 Task: Create a due date automation trigger when advanced on, on the monday of the week a card is due add dates with a complete due date at 11:00 AM.
Action: Mouse moved to (866, 98)
Screenshot: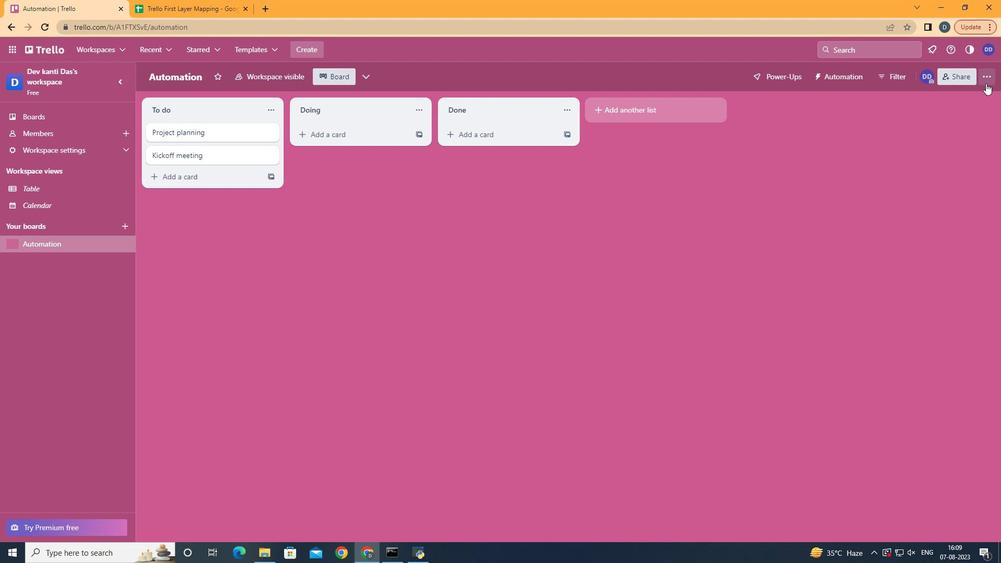 
Action: Mouse pressed left at (866, 98)
Screenshot: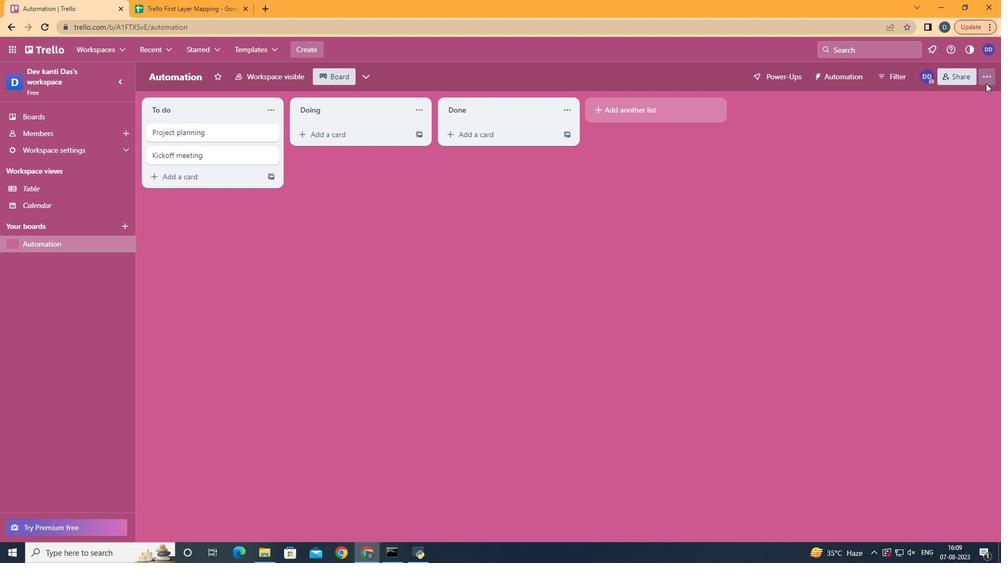 
Action: Mouse moved to (782, 237)
Screenshot: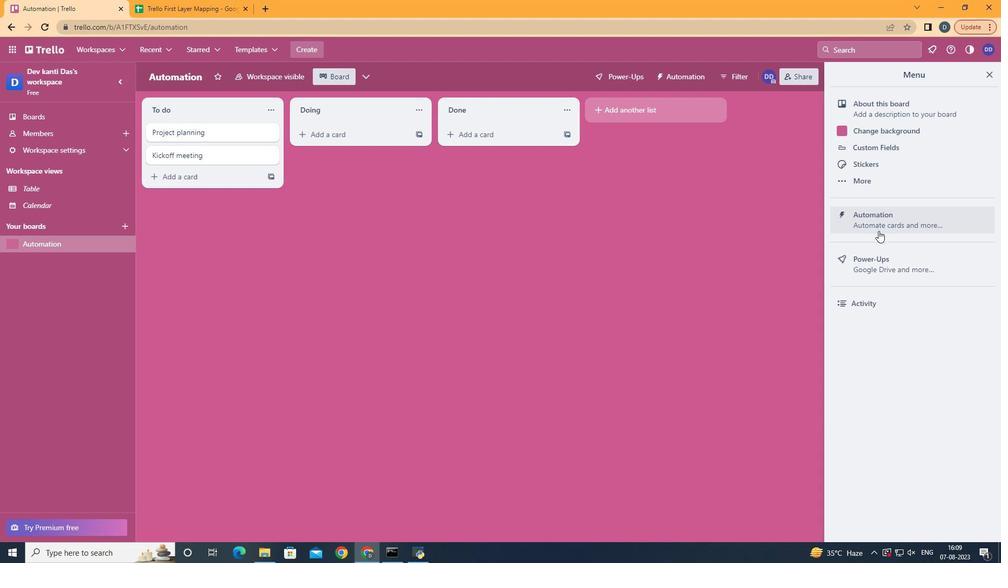 
Action: Mouse pressed left at (782, 237)
Screenshot: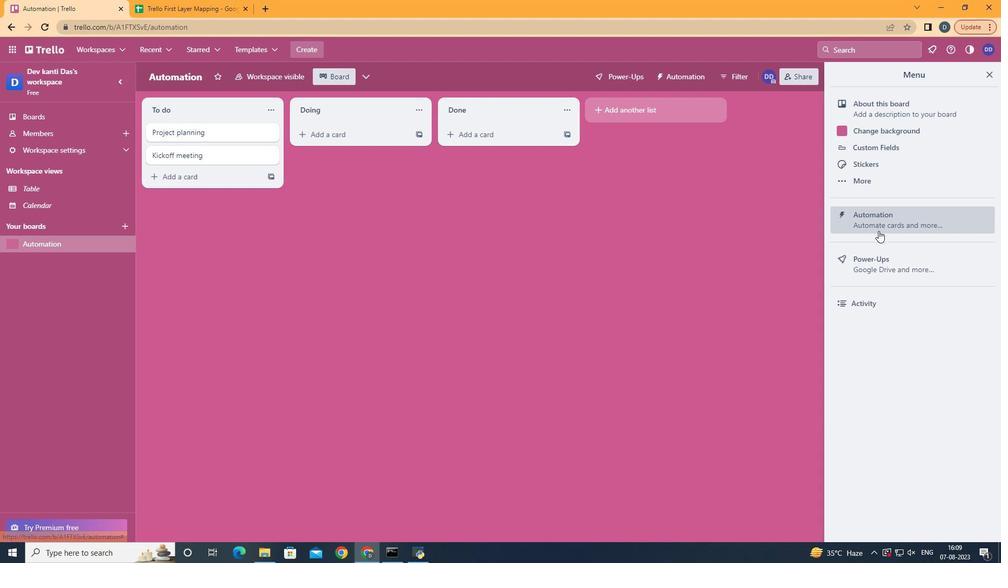 
Action: Mouse moved to (246, 216)
Screenshot: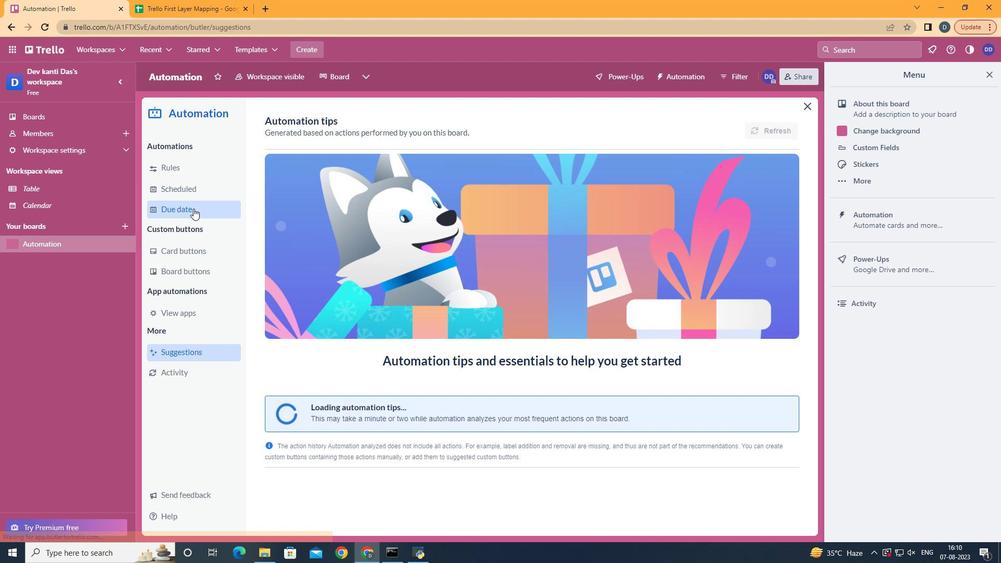 
Action: Mouse pressed left at (246, 216)
Screenshot: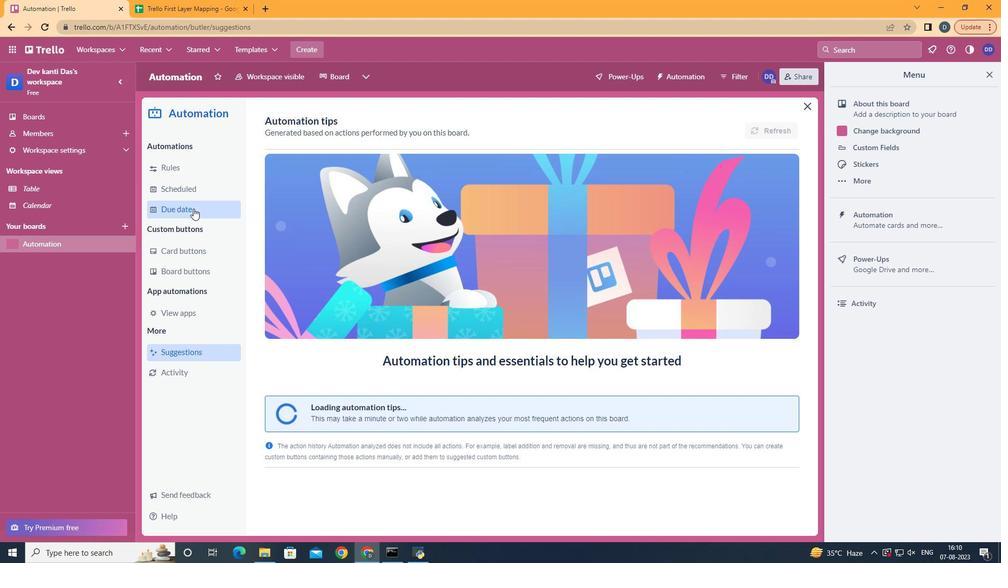 
Action: Mouse moved to (666, 140)
Screenshot: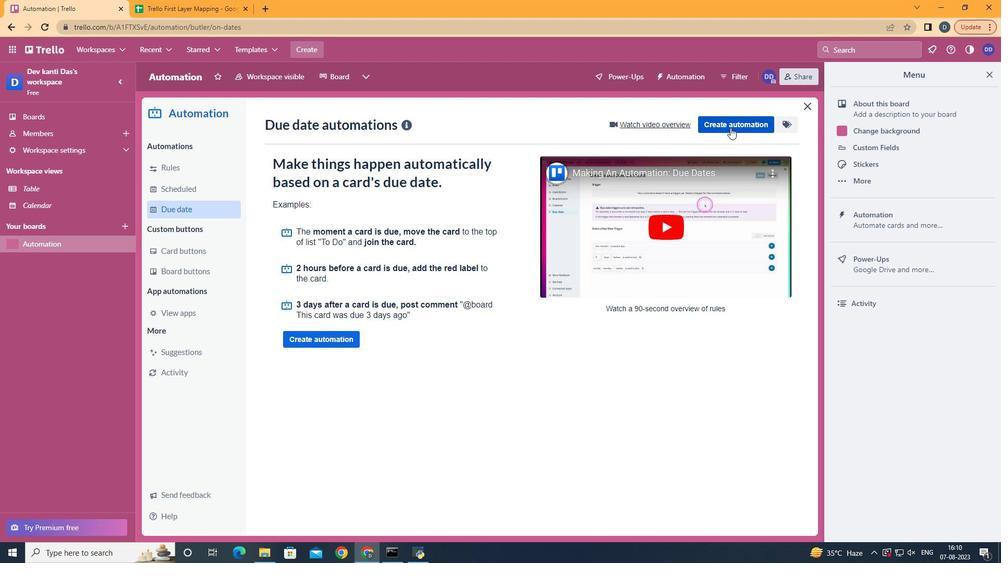 
Action: Mouse pressed left at (666, 140)
Screenshot: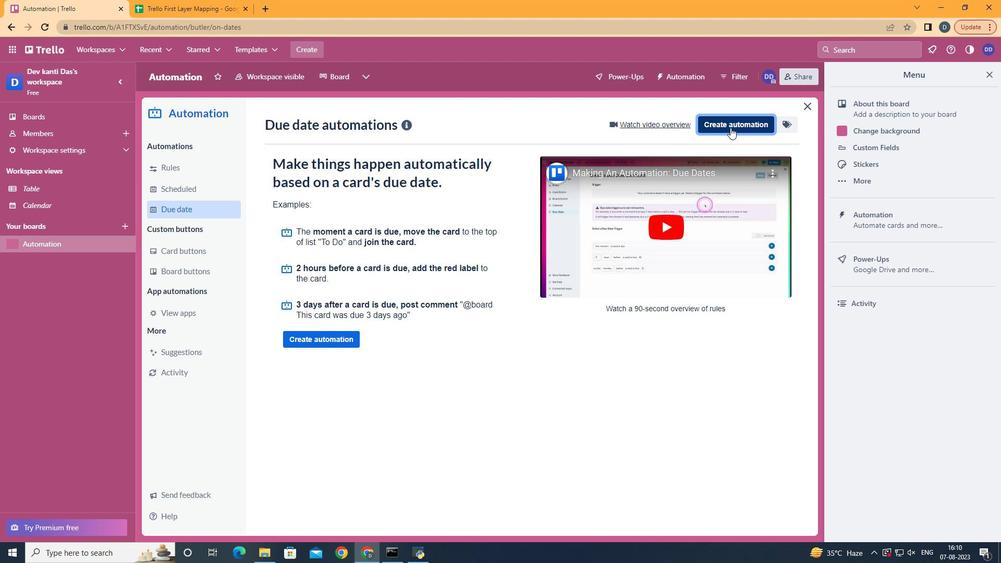 
Action: Mouse moved to (537, 249)
Screenshot: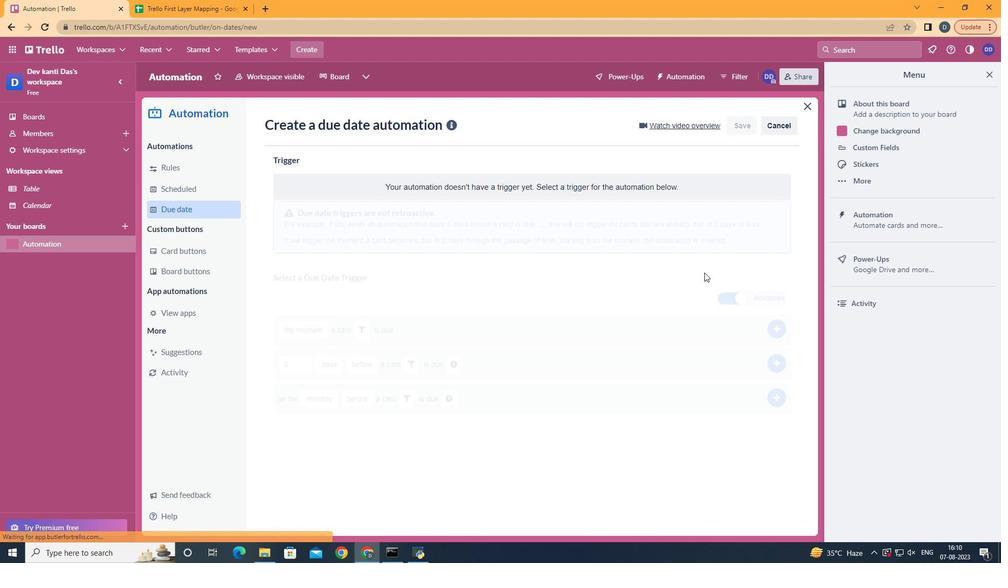 
Action: Mouse pressed left at (529, 235)
Screenshot: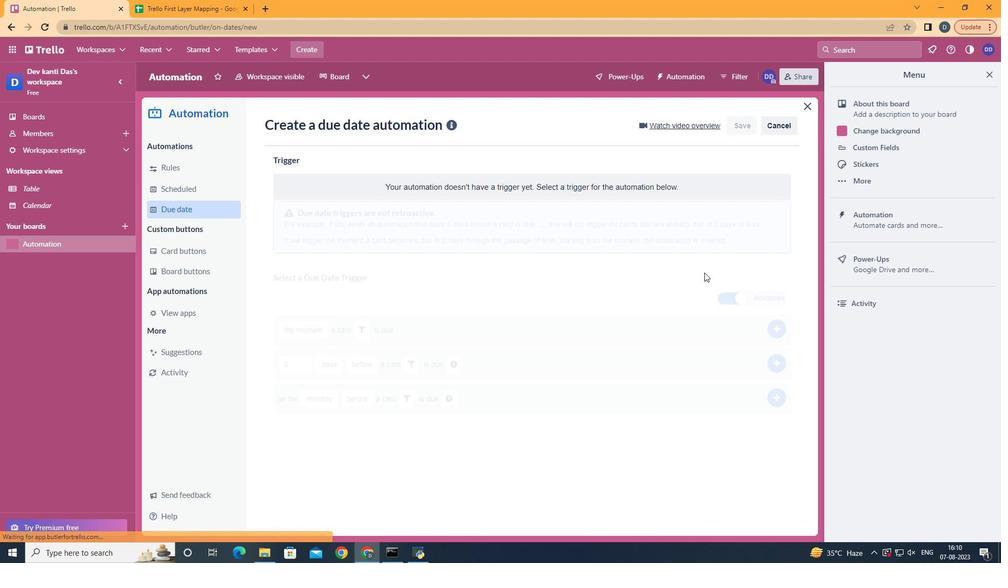 
Action: Mouse moved to (359, 279)
Screenshot: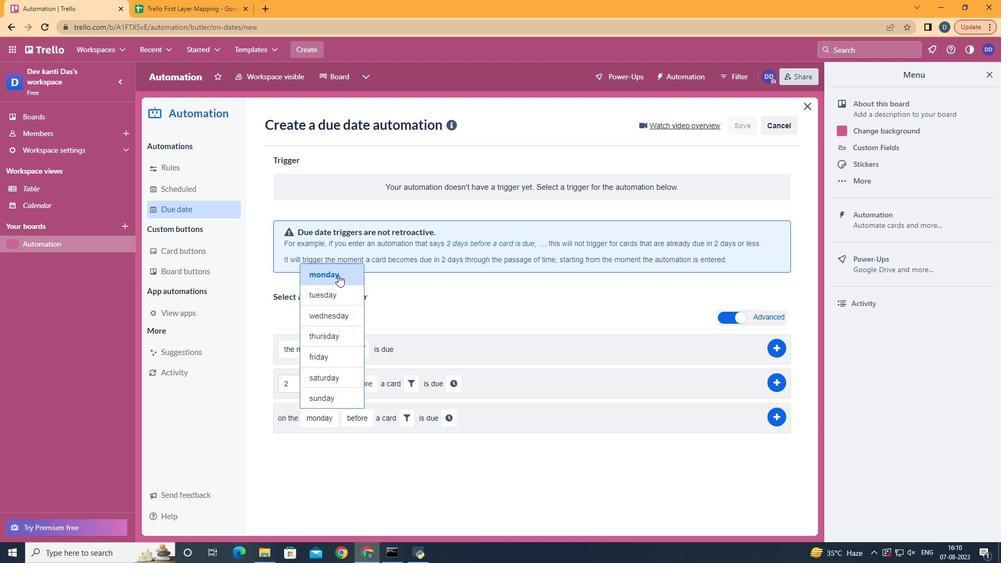 
Action: Mouse pressed left at (359, 279)
Screenshot: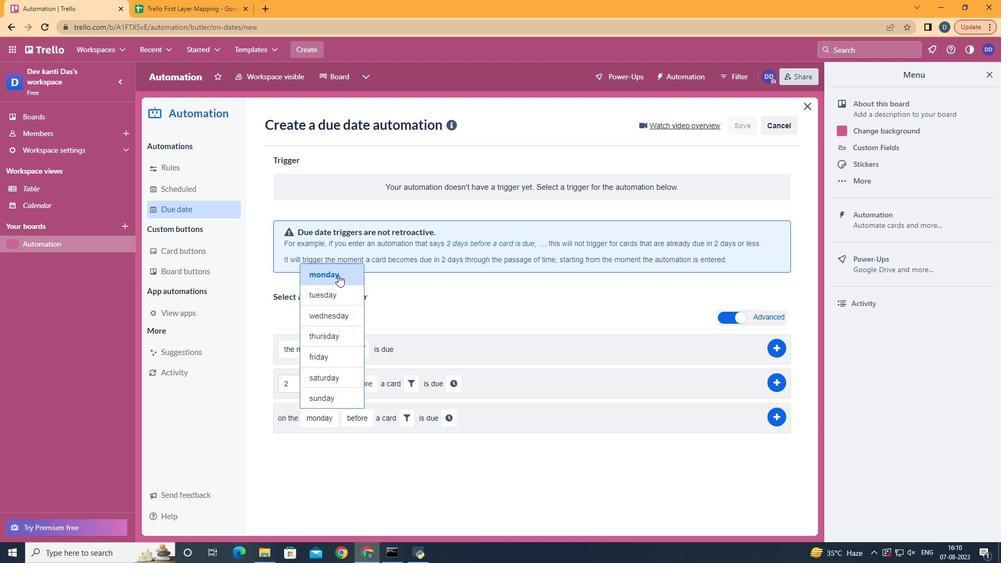 
Action: Mouse moved to (389, 476)
Screenshot: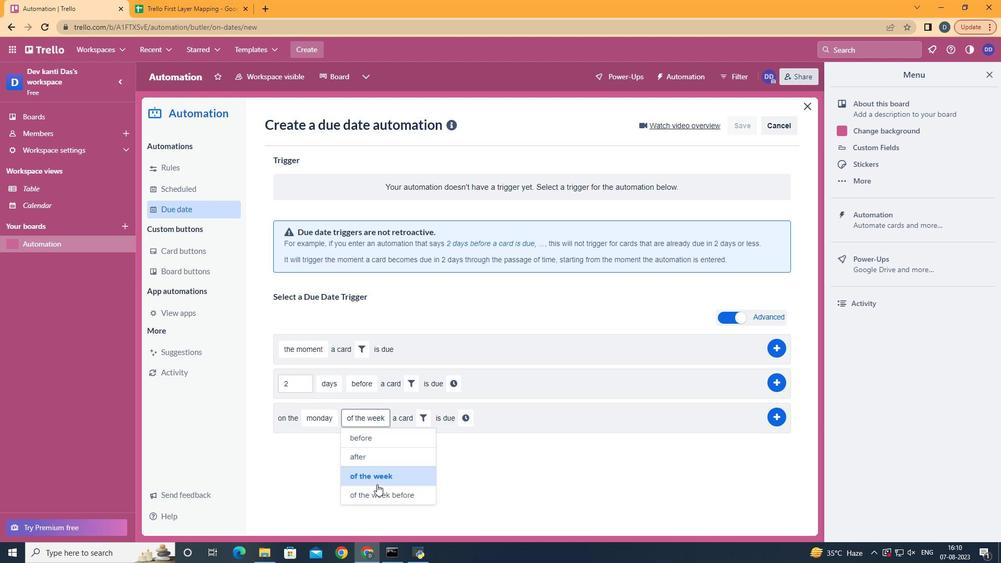 
Action: Mouse pressed left at (389, 476)
Screenshot: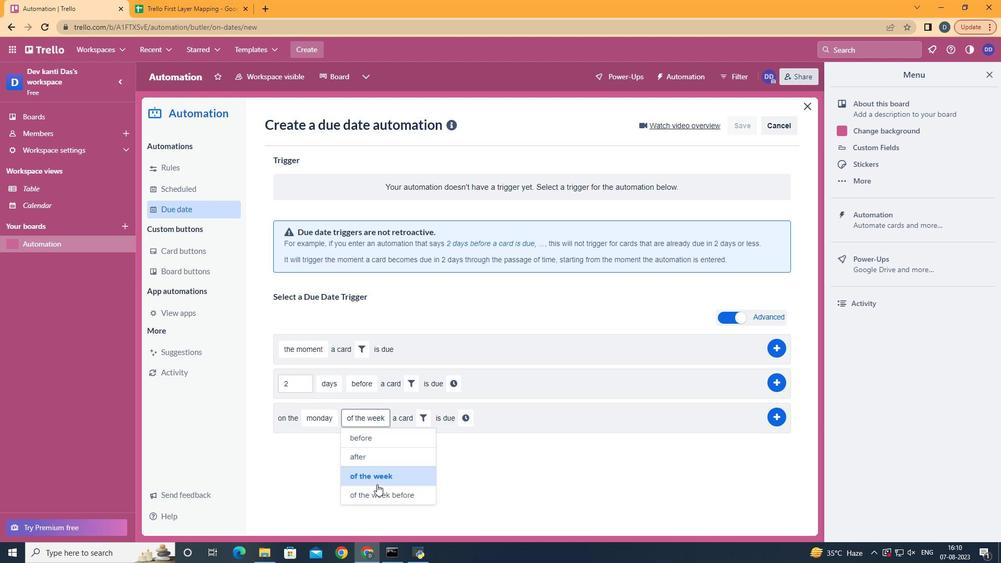 
Action: Mouse moved to (427, 422)
Screenshot: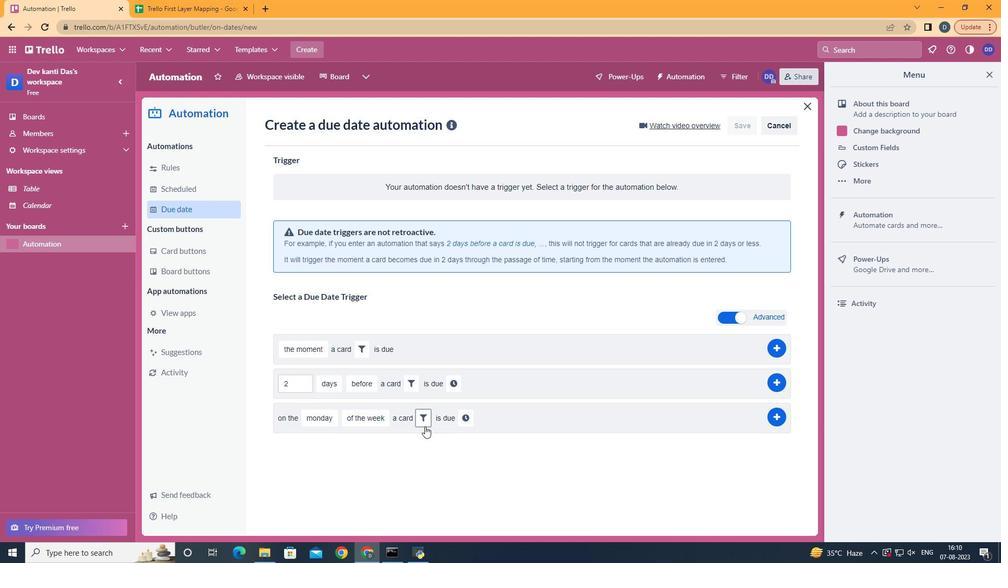
Action: Mouse pressed left at (427, 422)
Screenshot: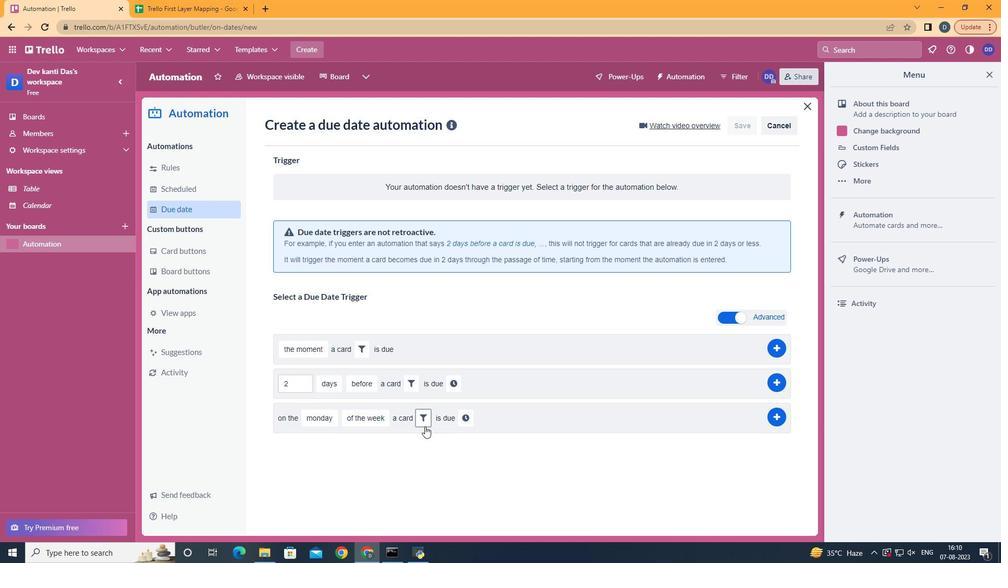 
Action: Mouse moved to (465, 439)
Screenshot: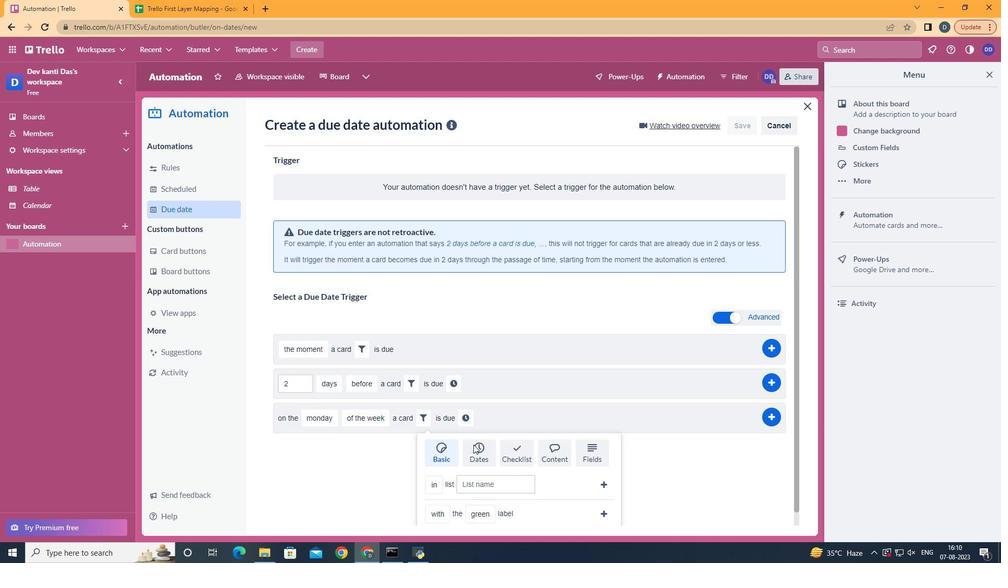 
Action: Mouse pressed left at (465, 439)
Screenshot: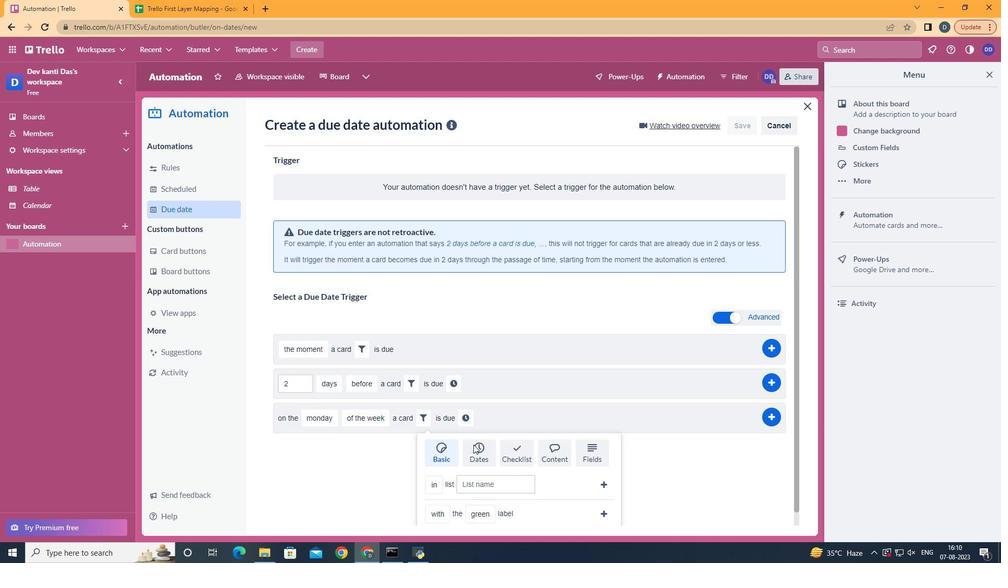 
Action: Mouse moved to (467, 439)
Screenshot: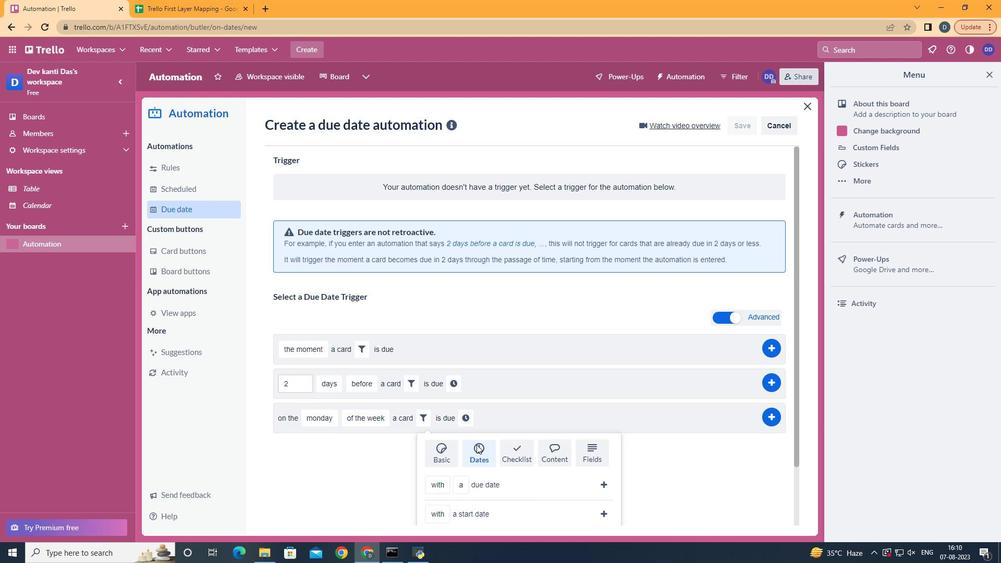 
Action: Mouse scrolled (467, 439) with delta (0, 0)
Screenshot: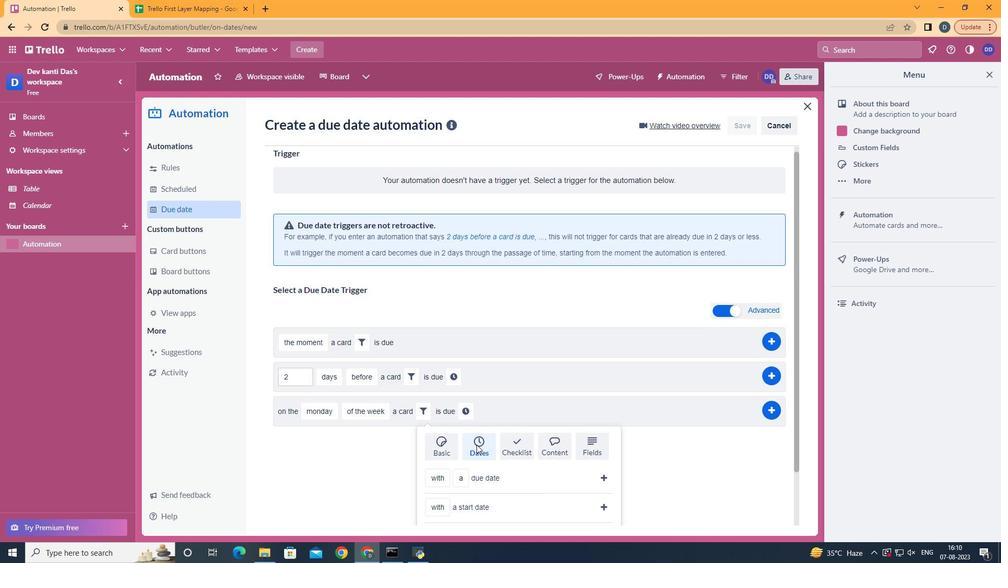 
Action: Mouse scrolled (467, 439) with delta (0, 0)
Screenshot: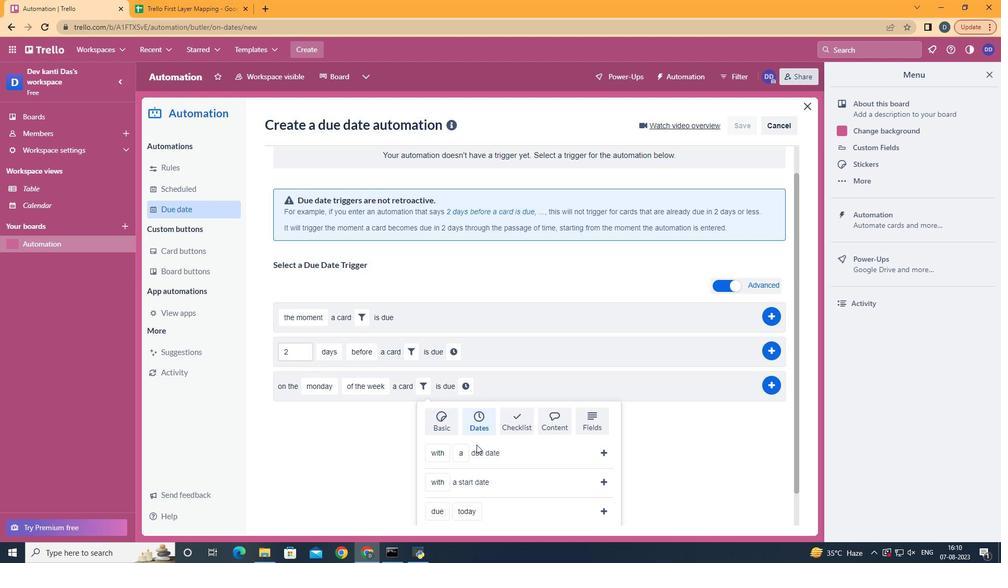 
Action: Mouse scrolled (467, 439) with delta (0, 0)
Screenshot: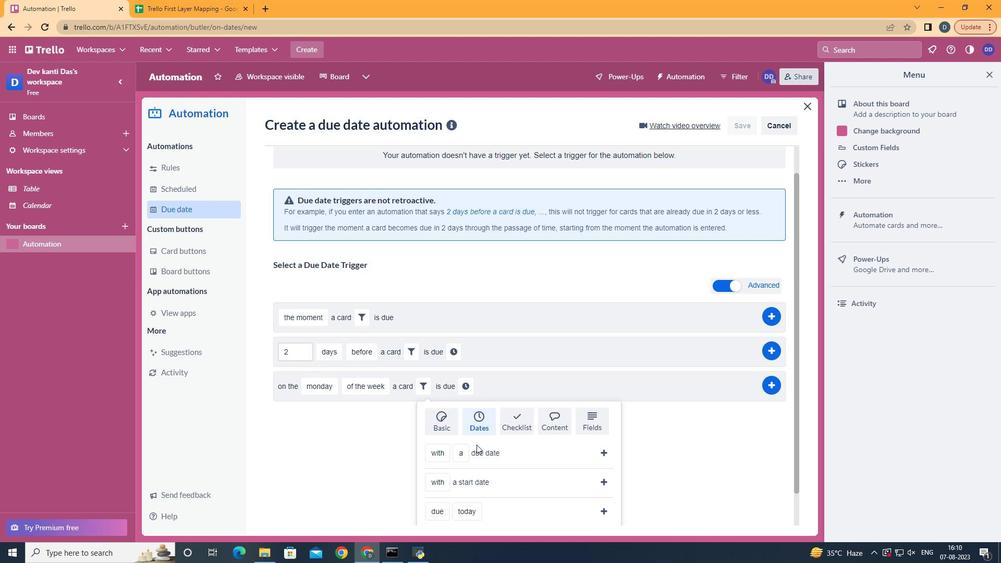 
Action: Mouse moved to (444, 433)
Screenshot: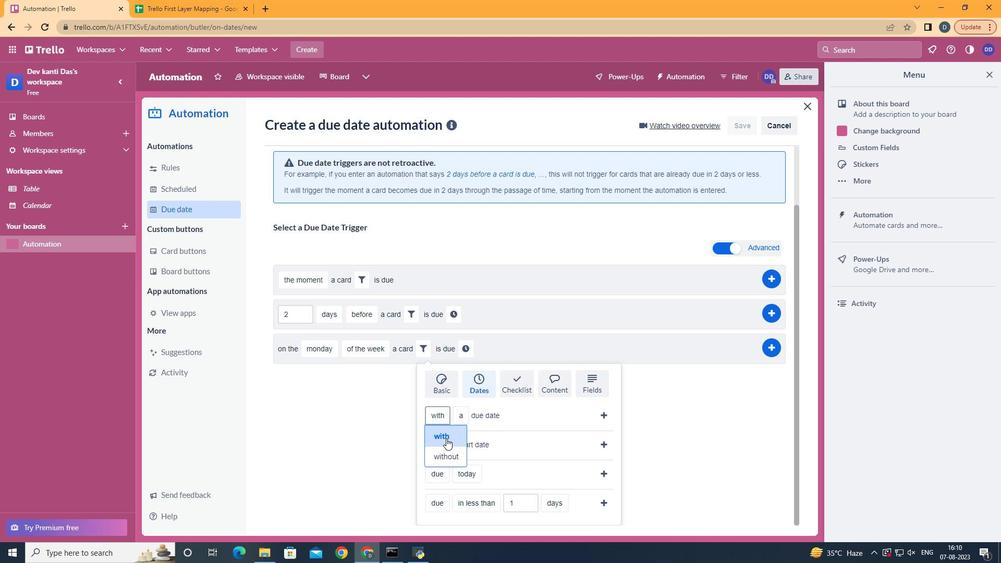 
Action: Mouse pressed left at (444, 433)
Screenshot: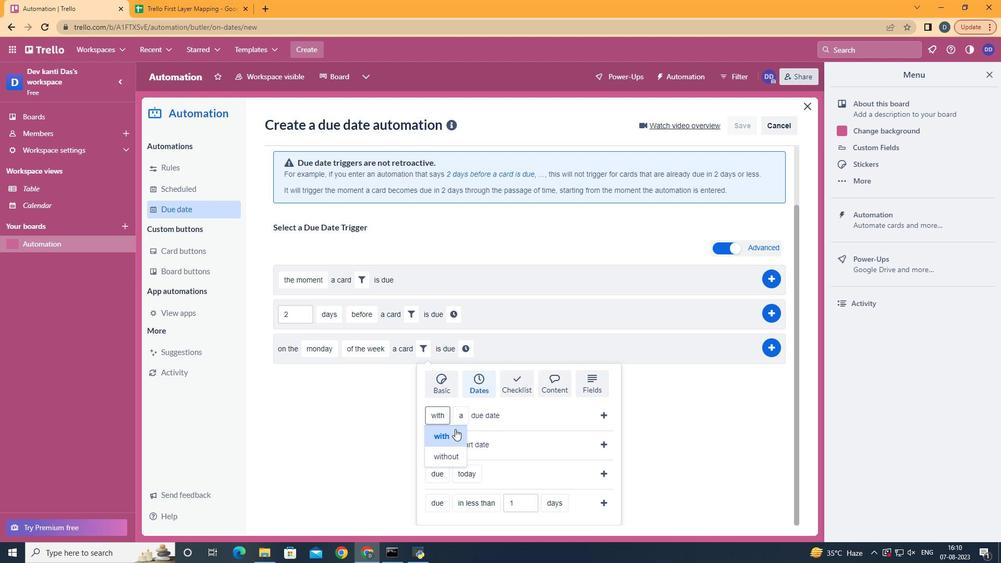 
Action: Mouse moved to (469, 453)
Screenshot: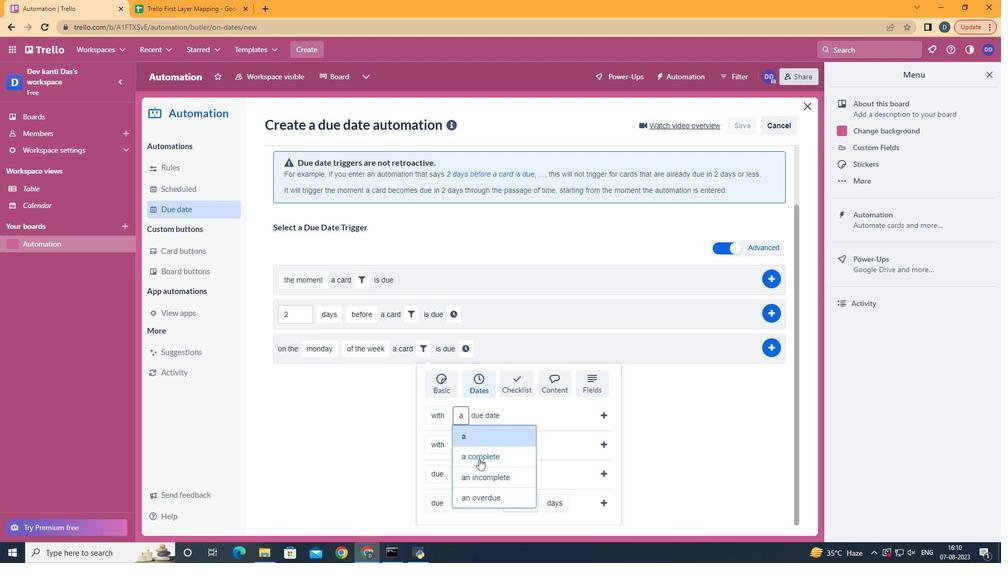 
Action: Mouse pressed left at (469, 453)
Screenshot: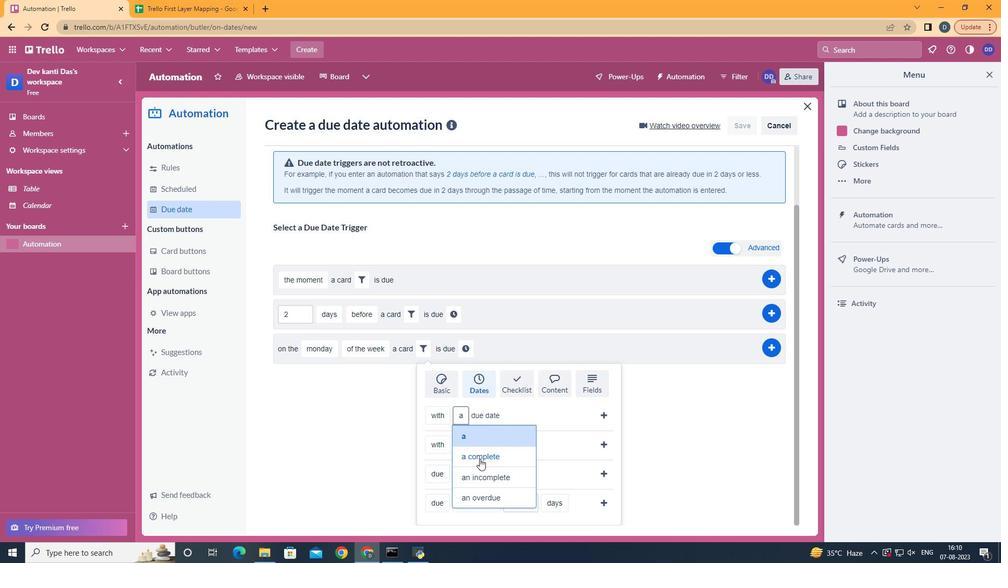
Action: Mouse moved to (568, 411)
Screenshot: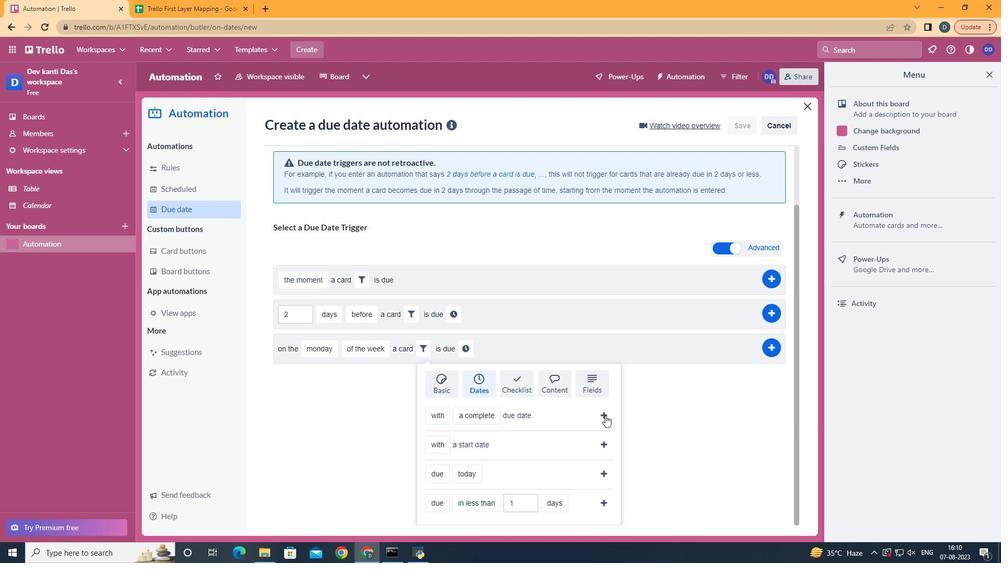 
Action: Mouse pressed left at (568, 411)
Screenshot: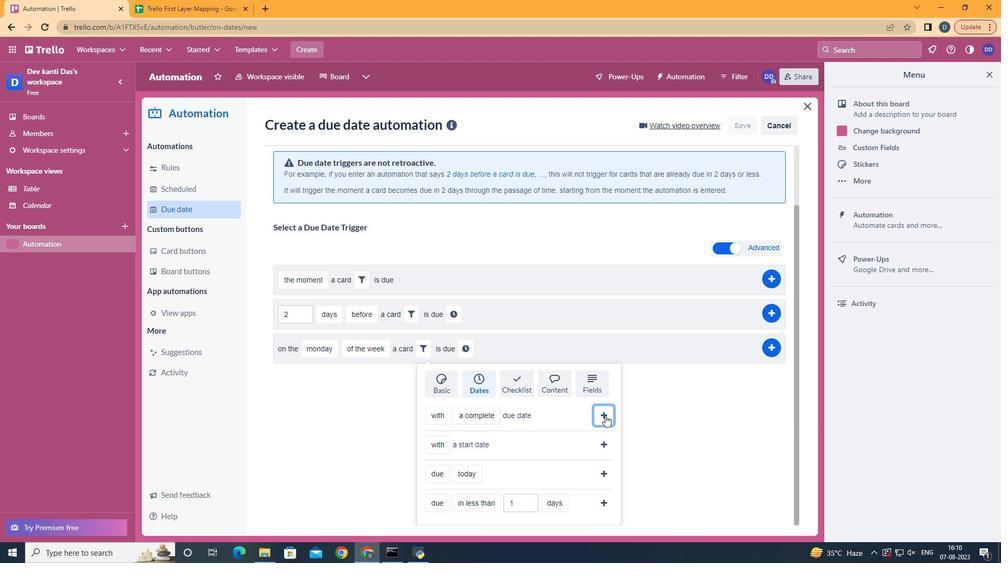 
Action: Mouse moved to (540, 409)
Screenshot: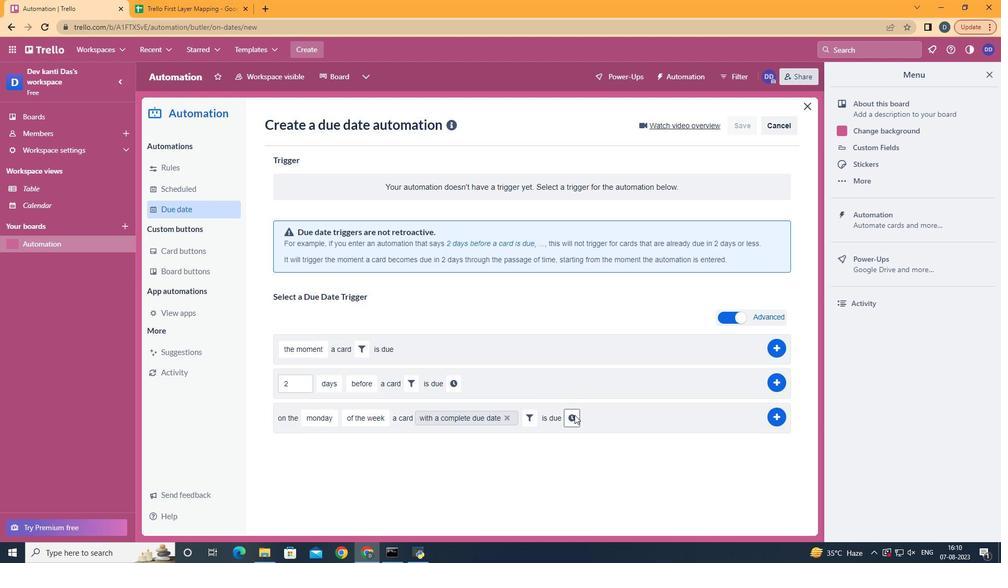 
Action: Mouse pressed left at (540, 409)
Screenshot: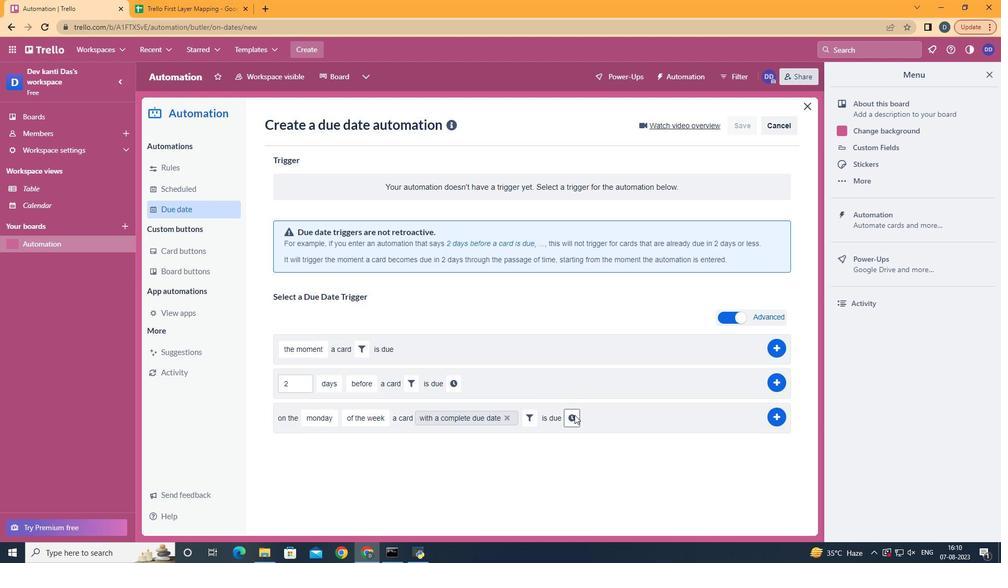 
Action: Mouse moved to (561, 419)
Screenshot: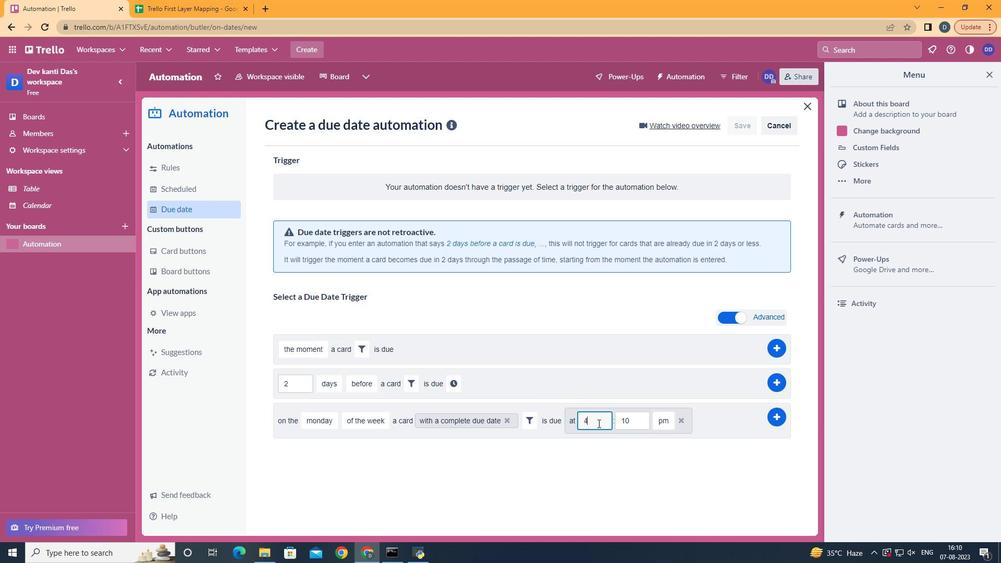 
Action: Mouse pressed left at (561, 419)
Screenshot: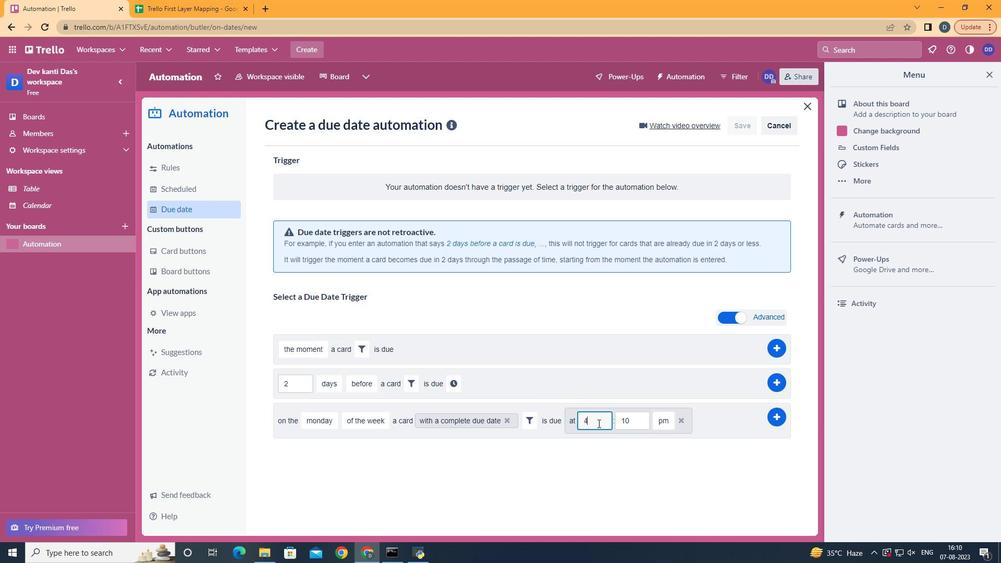 
Action: Mouse moved to (563, 419)
Screenshot: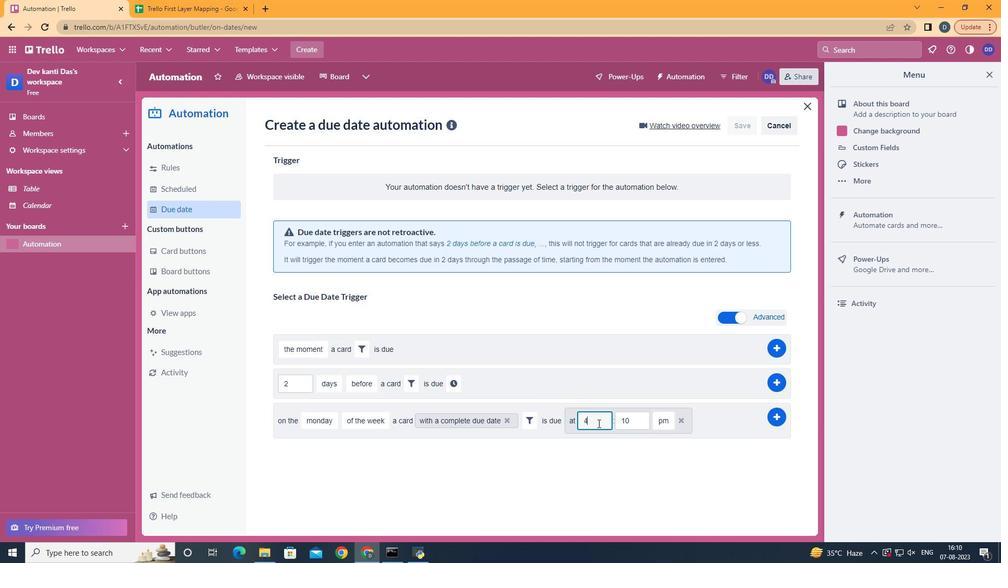 
Action: Key pressed <Key.backspace>11
Screenshot: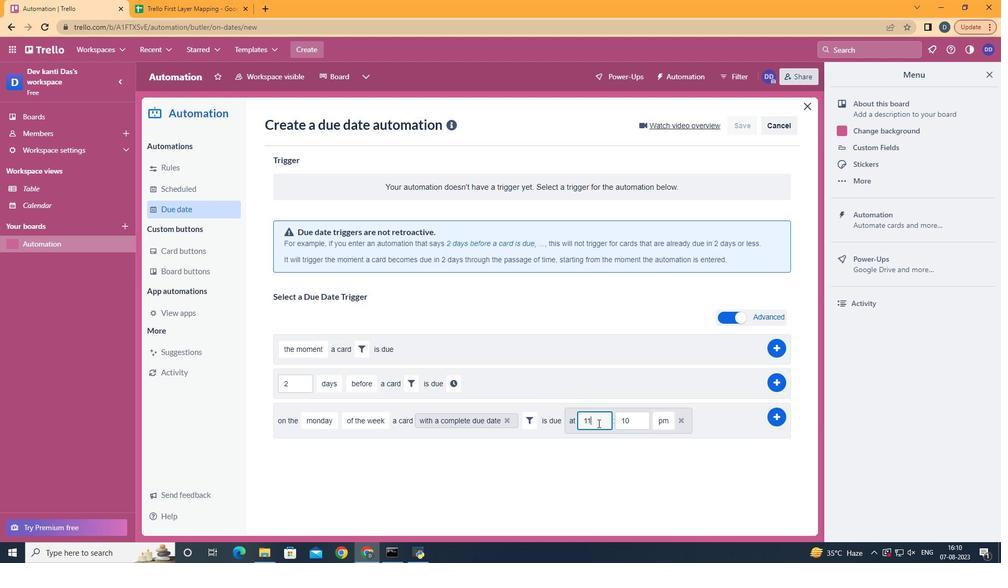 
Action: Mouse moved to (588, 419)
Screenshot: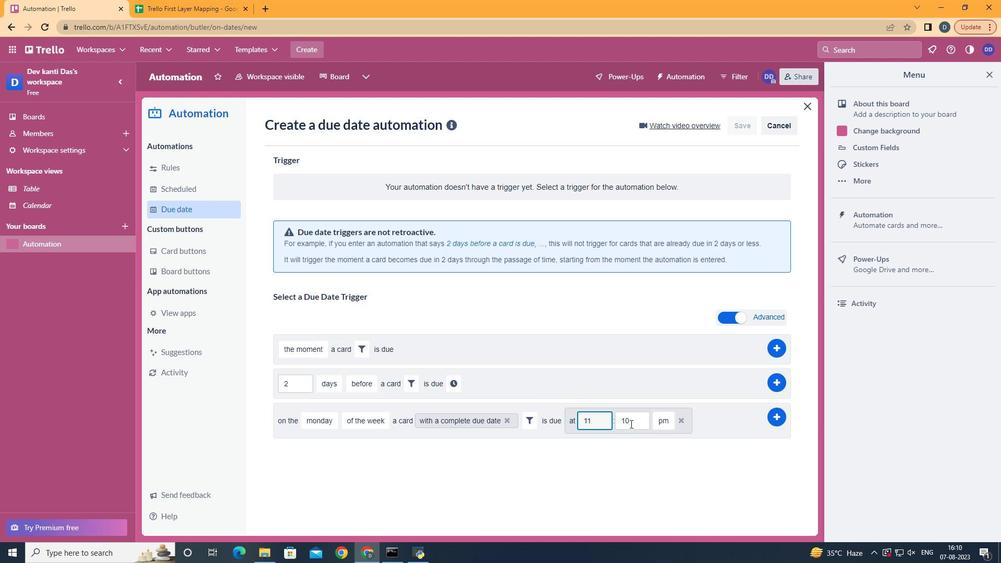 
Action: Mouse pressed left at (588, 419)
Screenshot: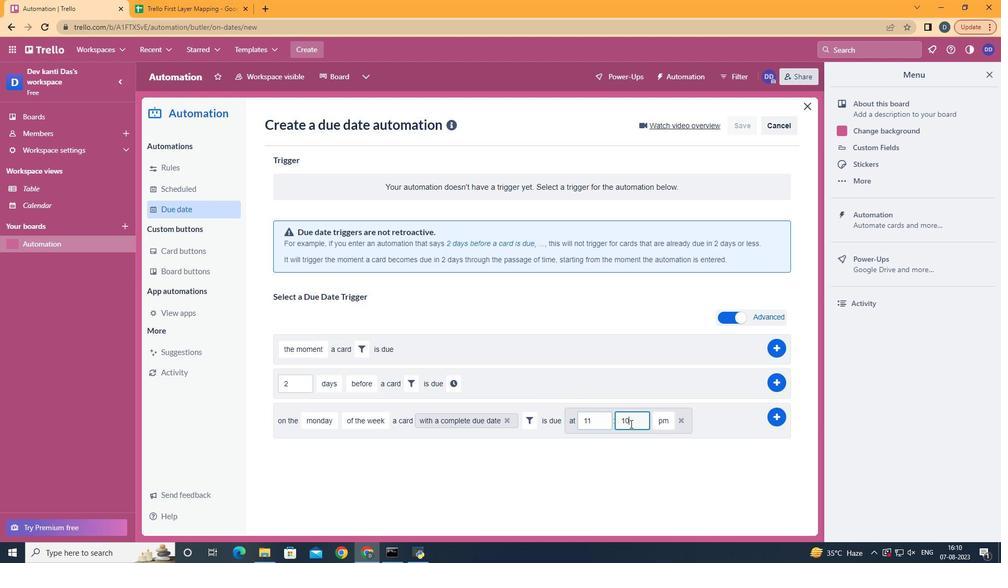 
Action: Key pressed <Key.backspace><Key.backspace>00
Screenshot: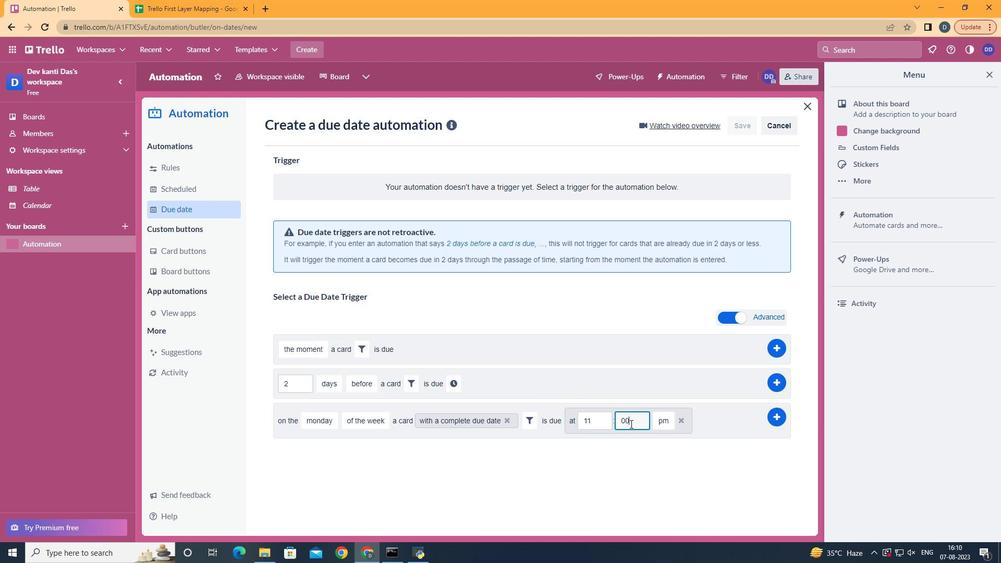 
Action: Mouse moved to (610, 439)
Screenshot: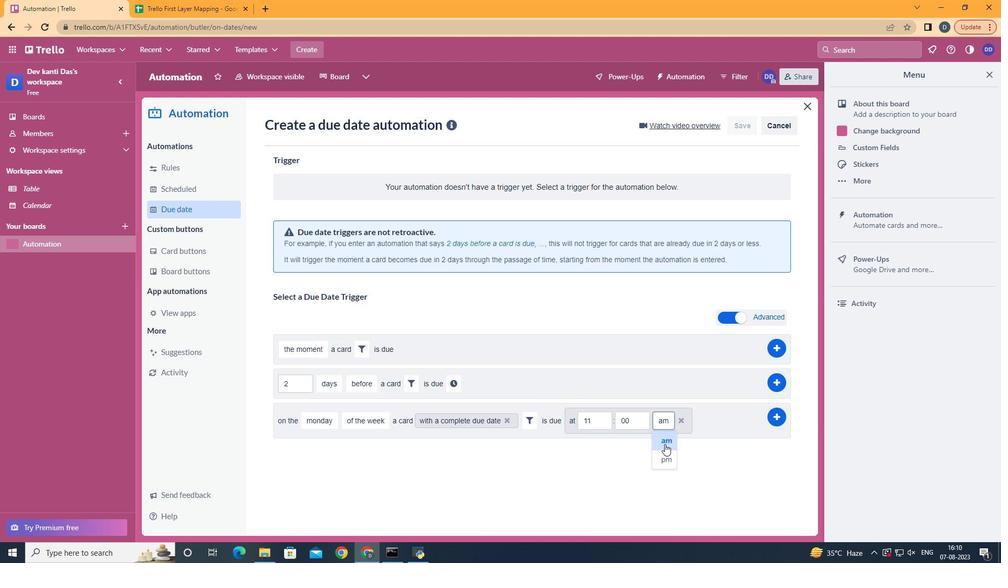 
Action: Mouse pressed left at (610, 439)
Screenshot: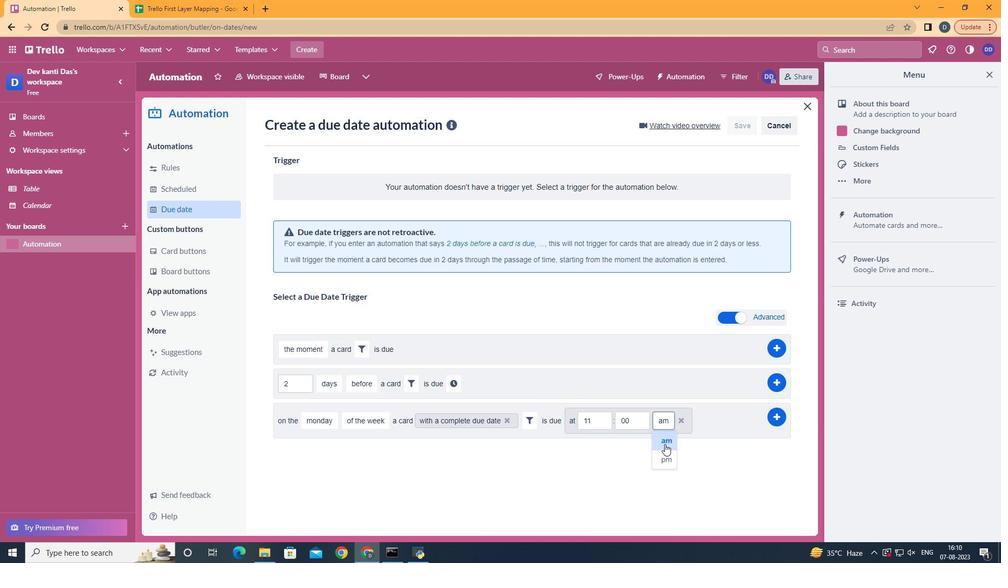 
Action: Mouse moved to (698, 416)
Screenshot: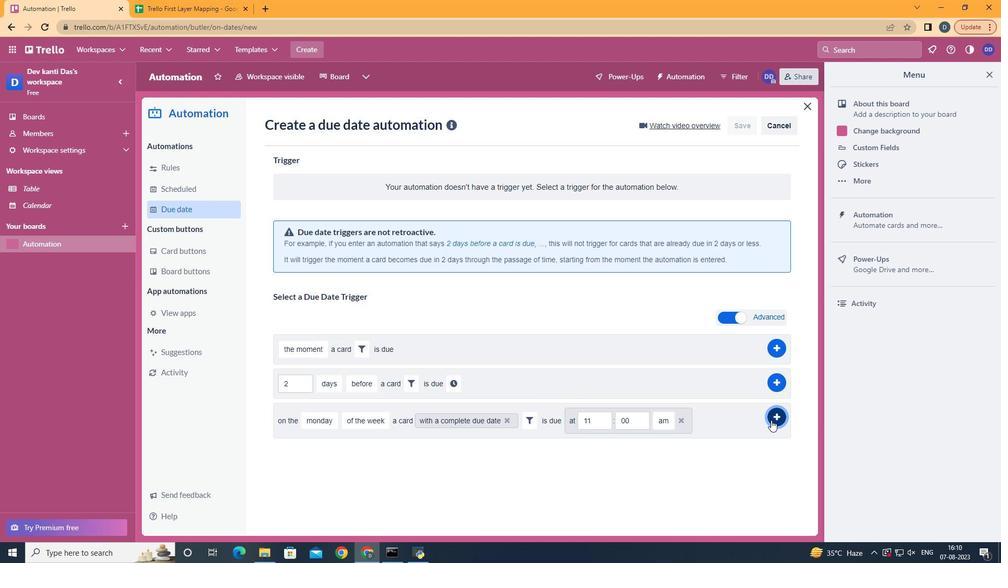 
Action: Mouse pressed left at (698, 416)
Screenshot: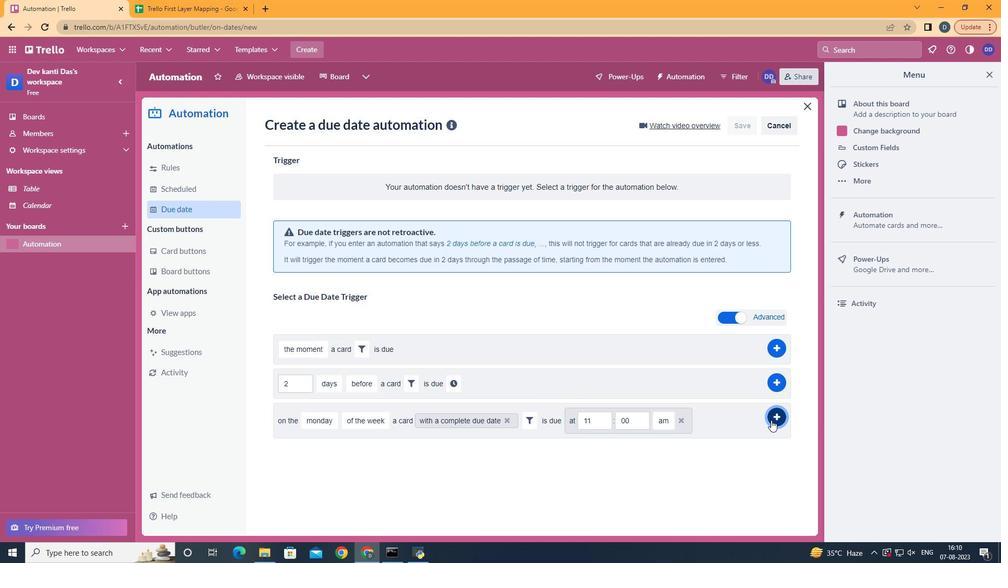 
Action: Mouse moved to (569, 204)
Screenshot: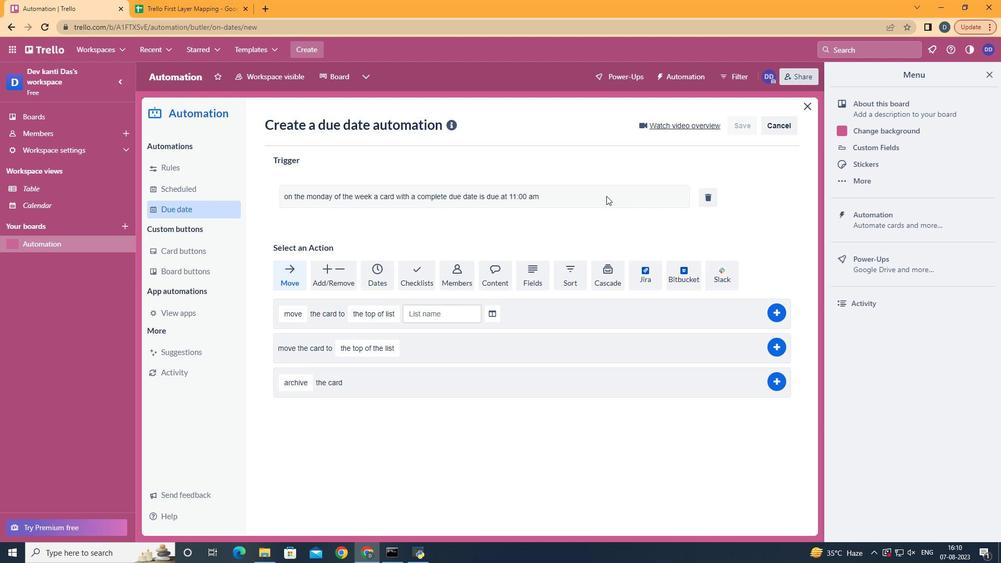 
